 Task: Create a due date automation trigger when advanced on, 2 working days before a card is due add fields with custom field "Resume" set to a date more than 1 working days ago is due at 11:00 AM.
Action: Mouse moved to (1083, 82)
Screenshot: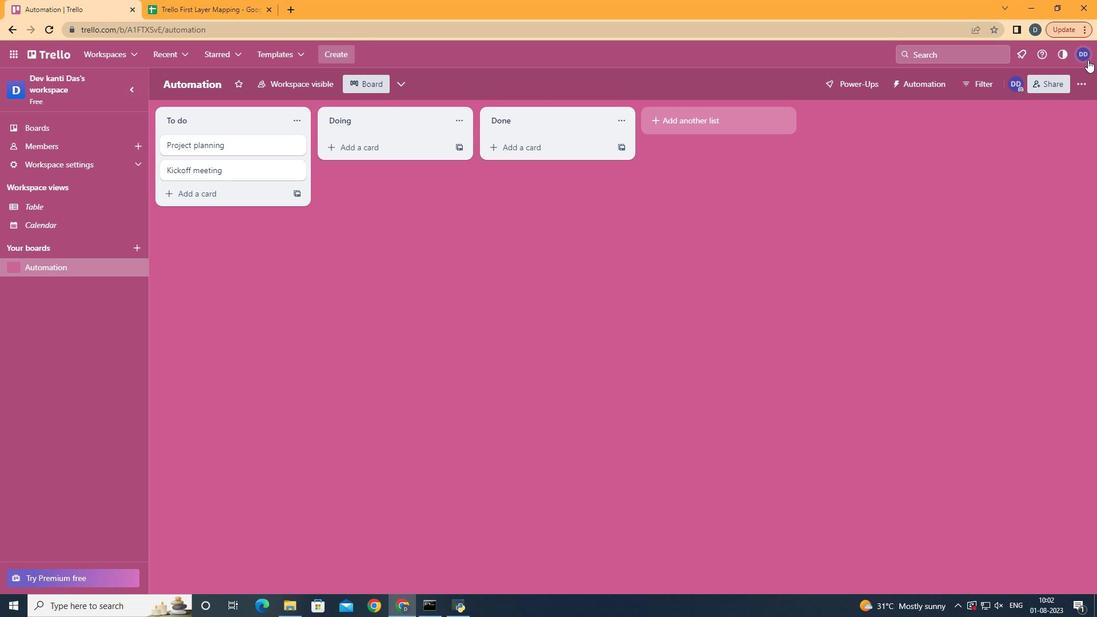 
Action: Mouse pressed left at (1083, 82)
Screenshot: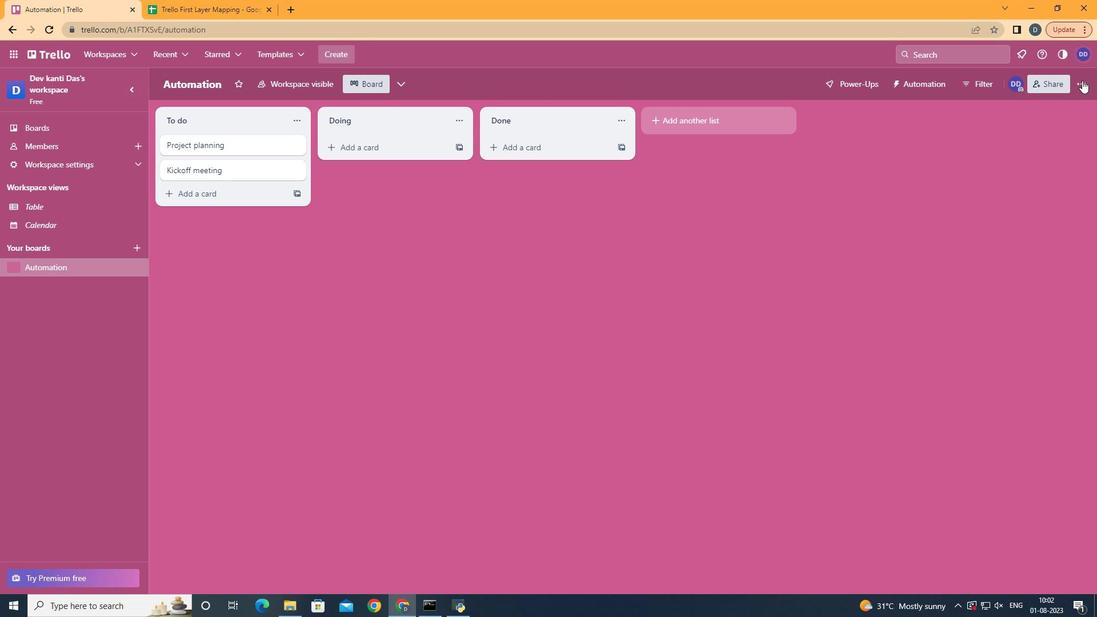 
Action: Mouse moved to (969, 252)
Screenshot: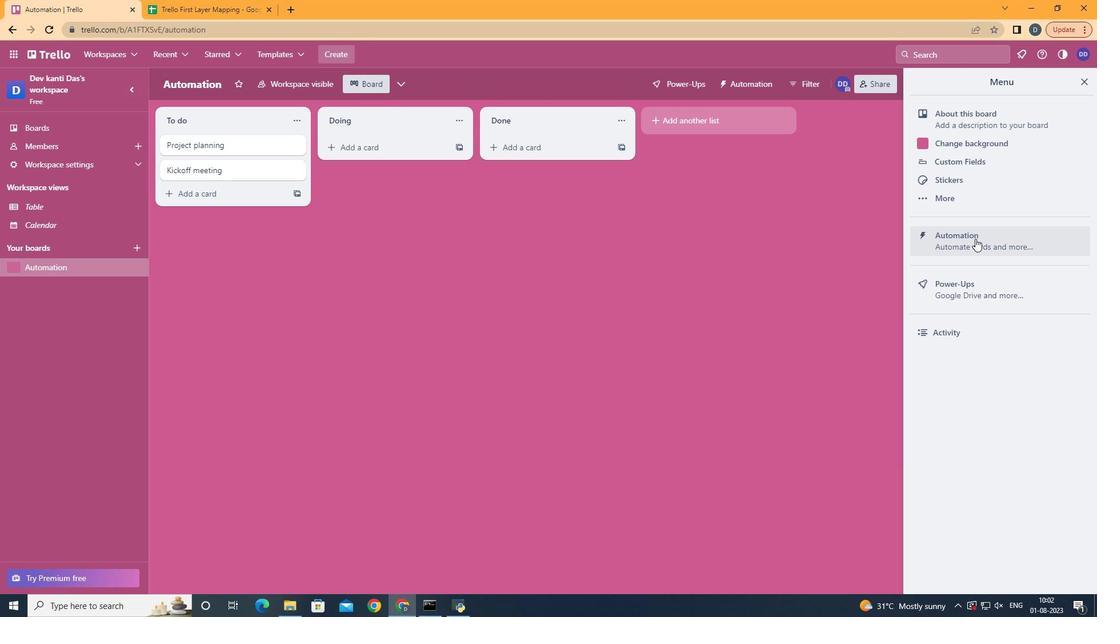 
Action: Mouse pressed left at (969, 252)
Screenshot: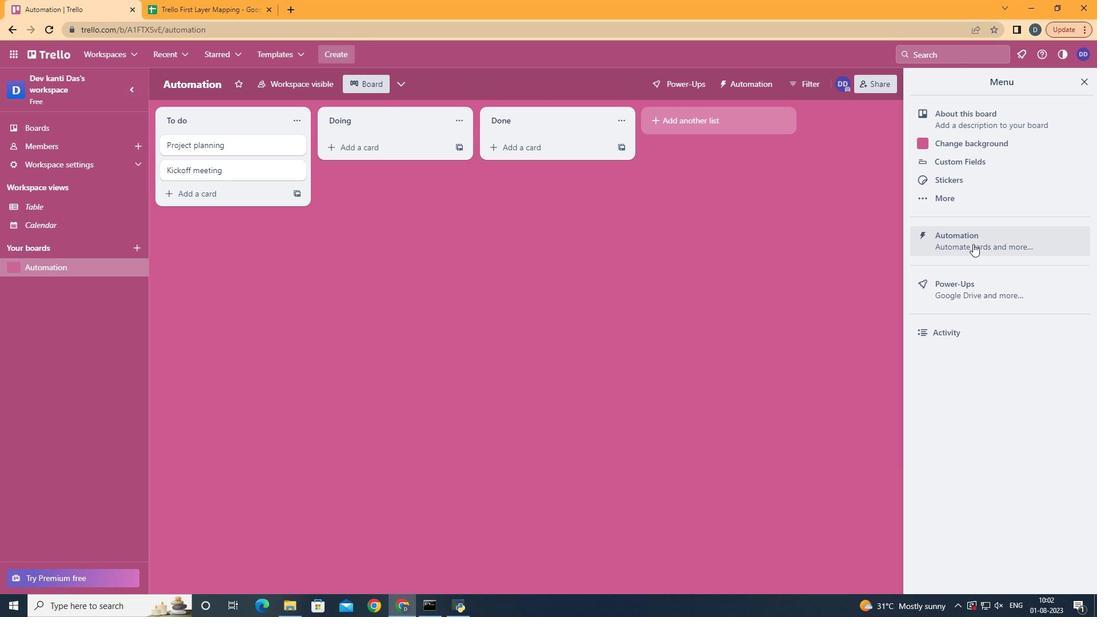 
Action: Mouse moved to (243, 238)
Screenshot: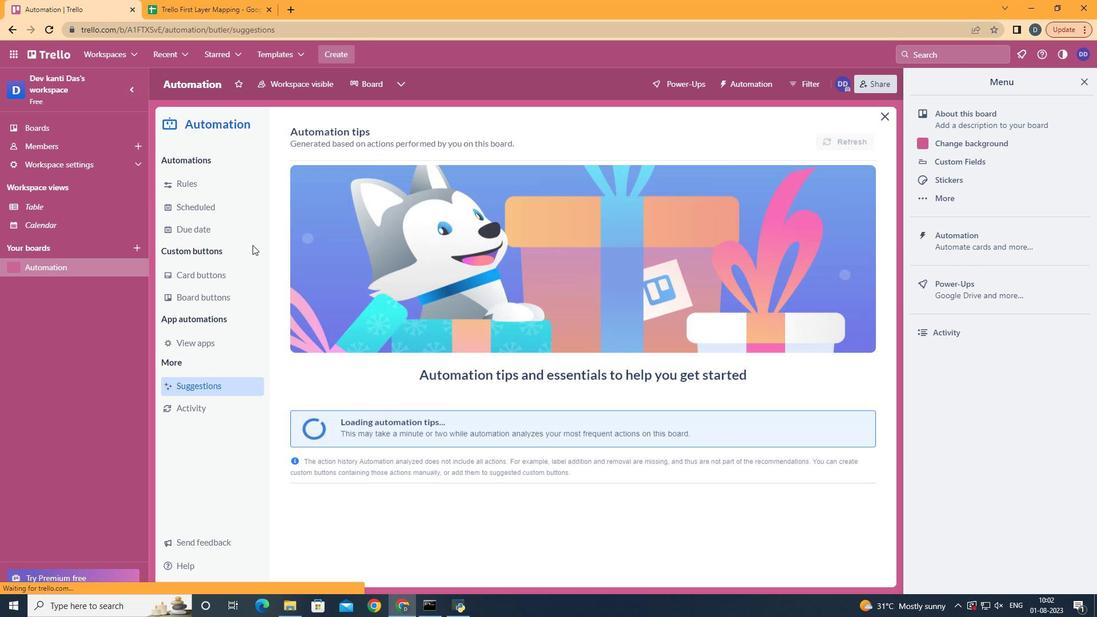 
Action: Mouse pressed left at (243, 238)
Screenshot: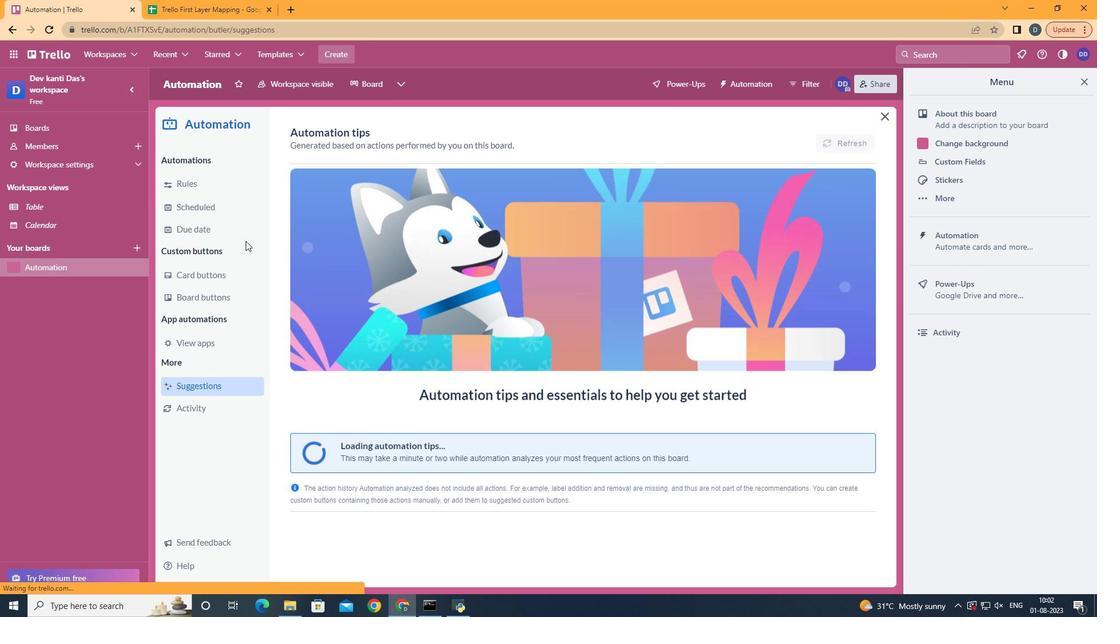 
Action: Mouse moved to (813, 136)
Screenshot: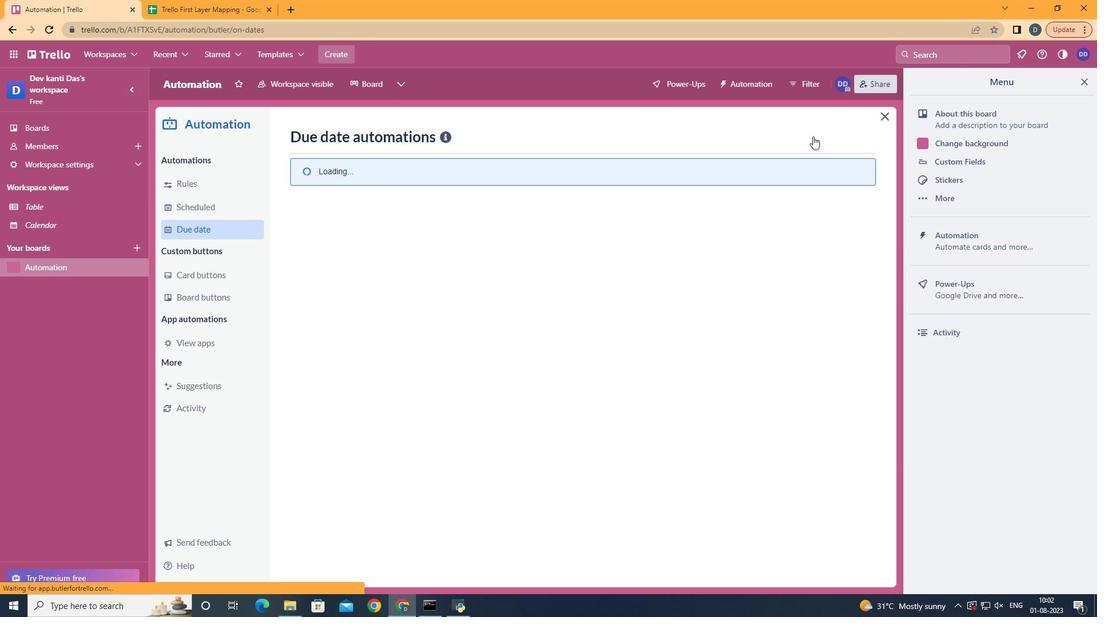 
Action: Mouse pressed left at (813, 136)
Screenshot: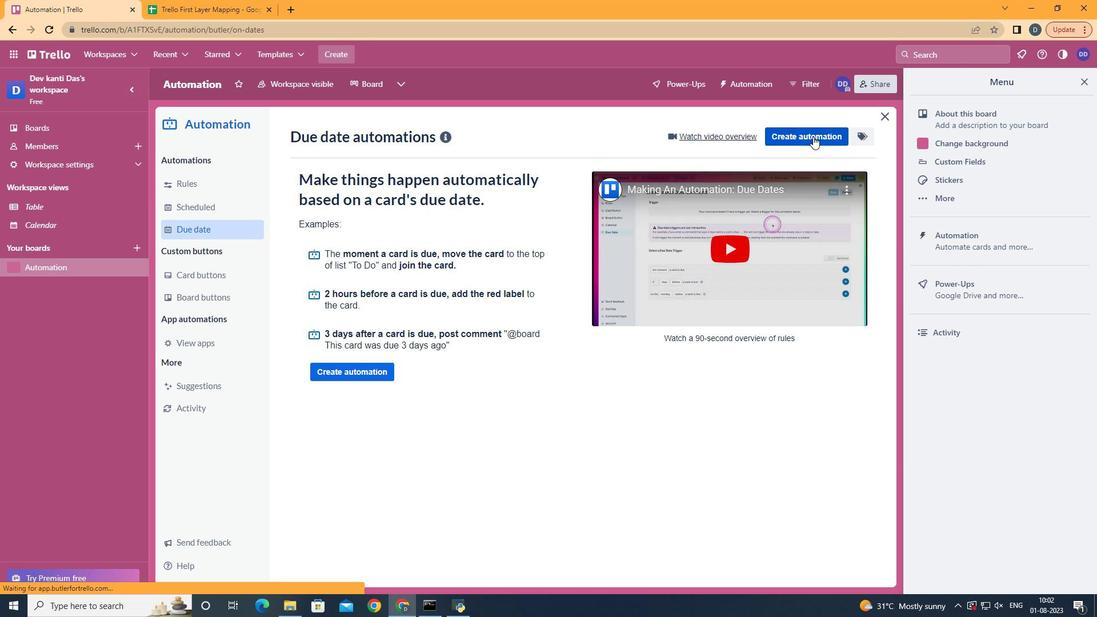 
Action: Mouse moved to (629, 250)
Screenshot: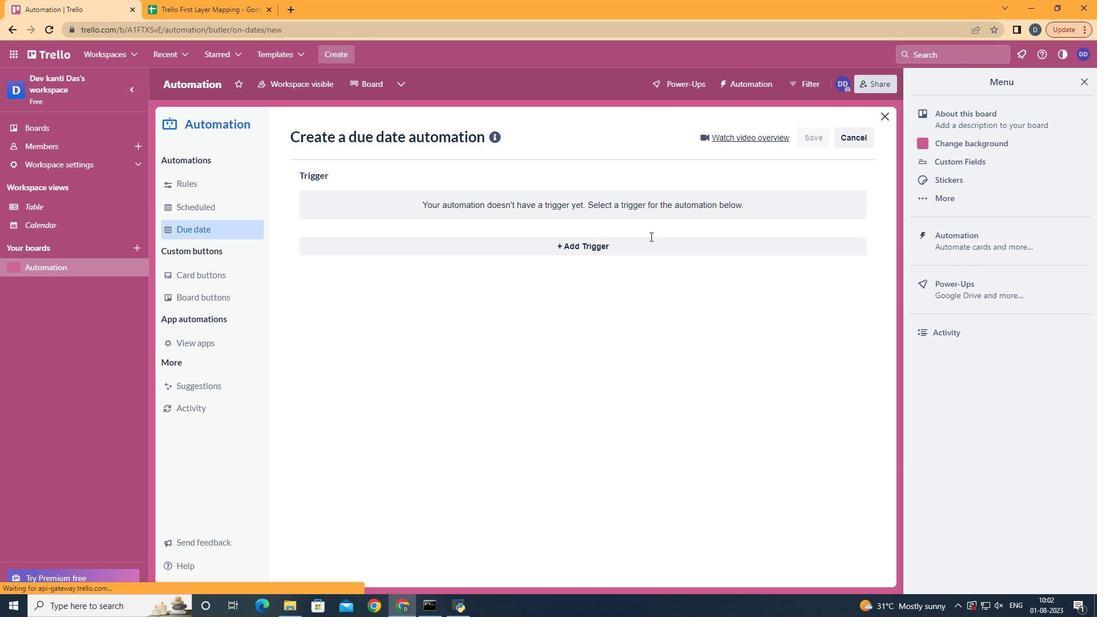 
Action: Mouse pressed left at (629, 250)
Screenshot: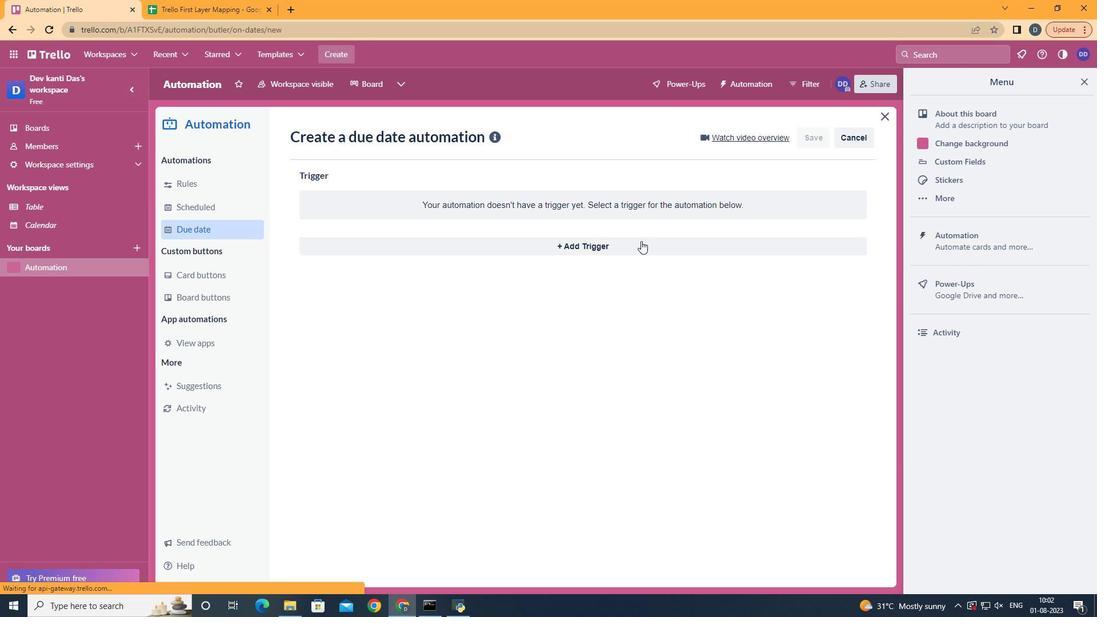 
Action: Mouse moved to (365, 459)
Screenshot: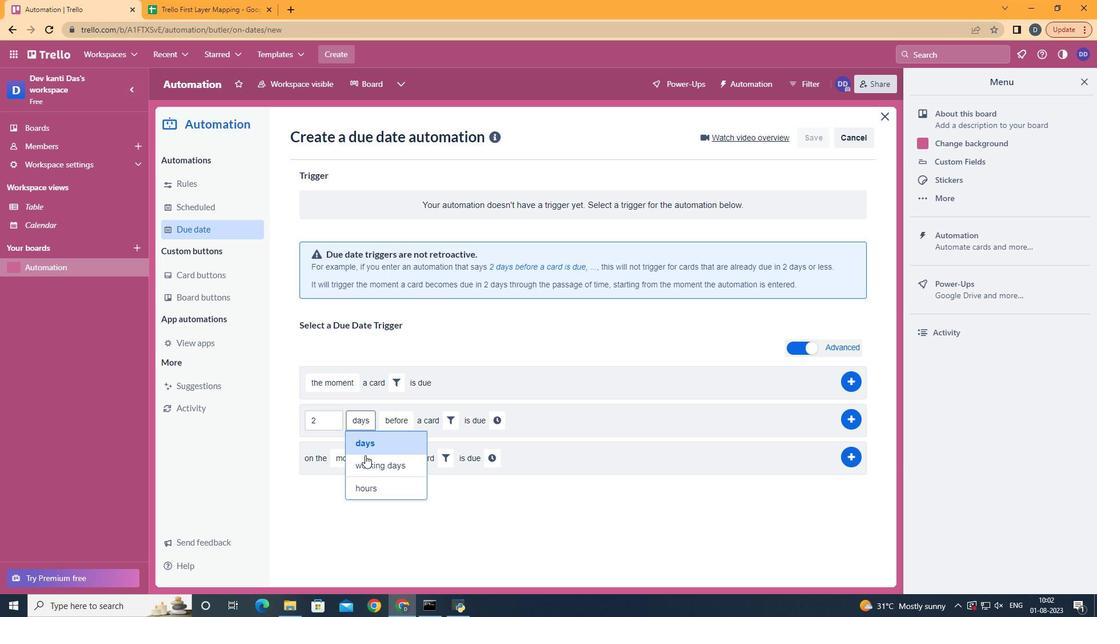 
Action: Mouse pressed left at (365, 459)
Screenshot: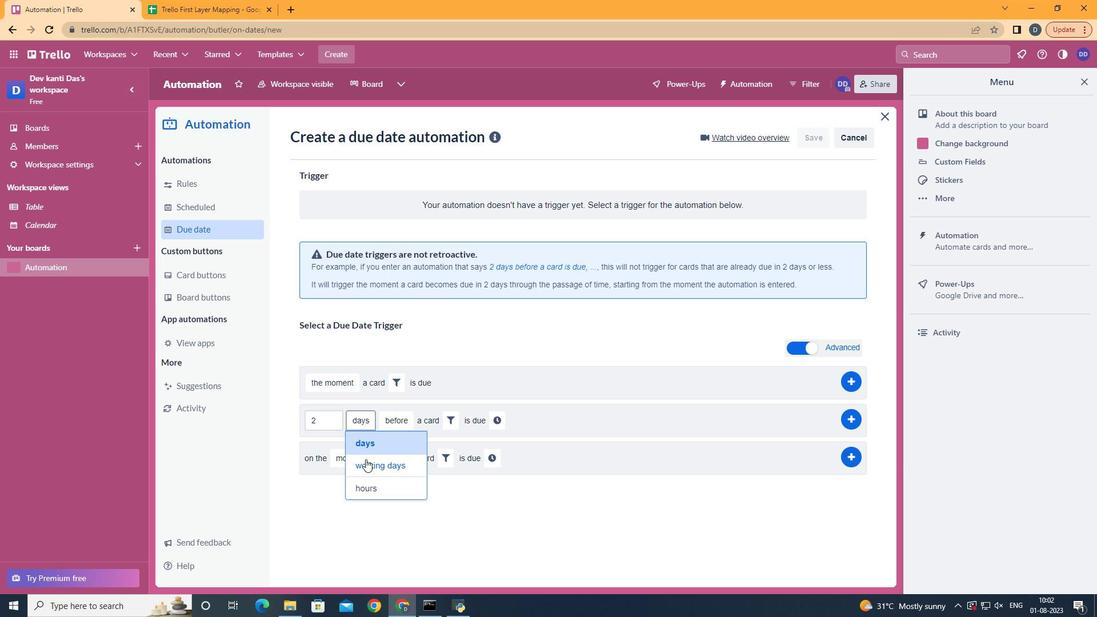 
Action: Mouse moved to (482, 421)
Screenshot: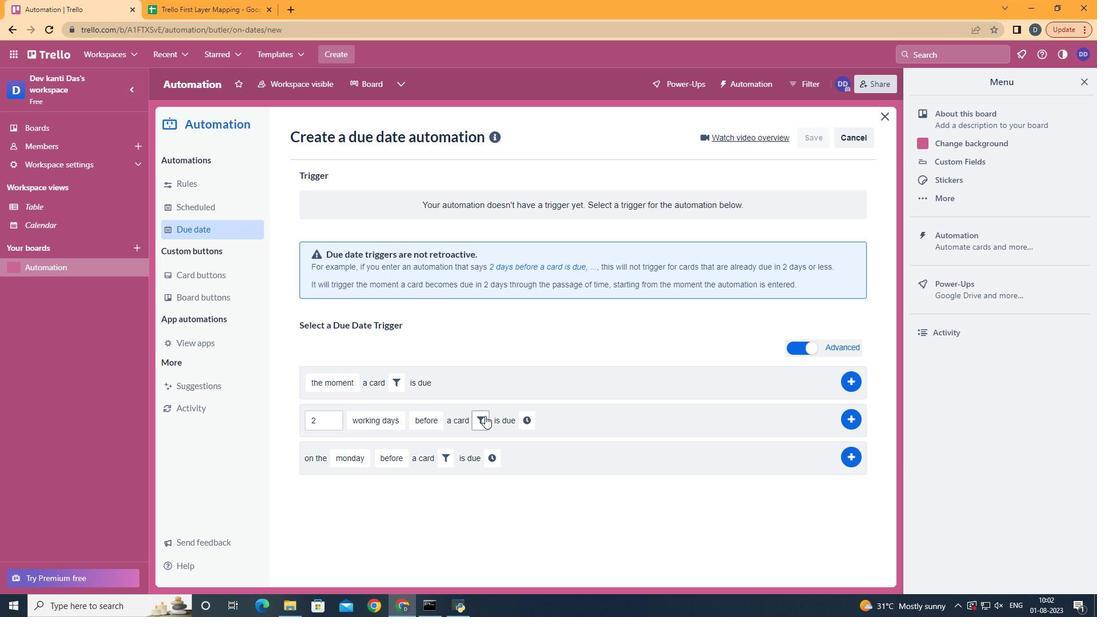 
Action: Mouse pressed left at (482, 421)
Screenshot: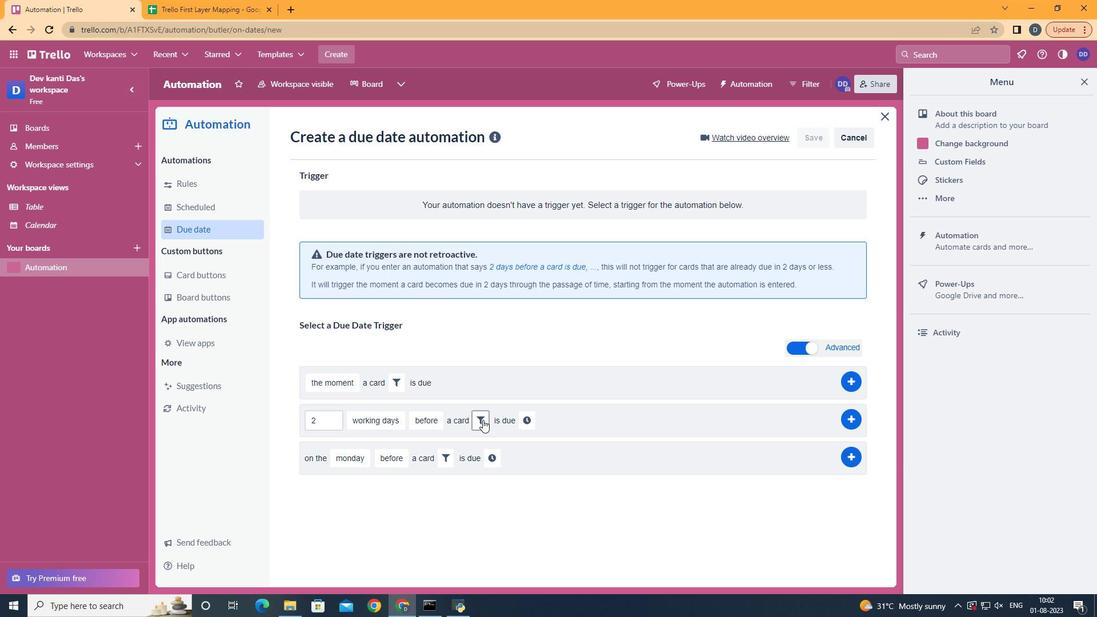 
Action: Mouse moved to (659, 454)
Screenshot: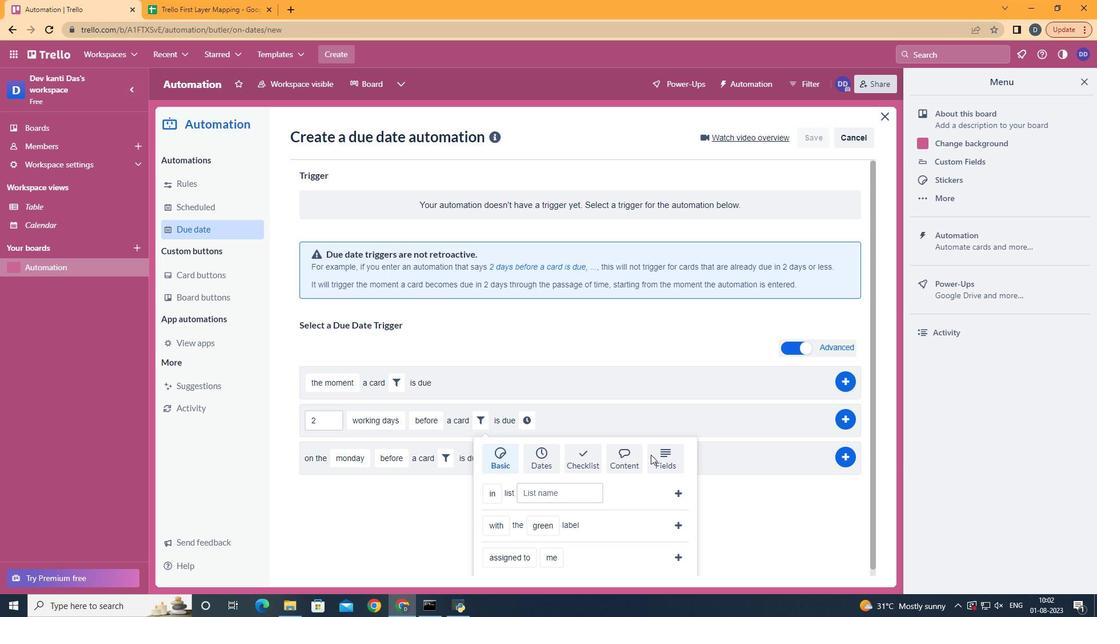 
Action: Mouse pressed left at (659, 454)
Screenshot: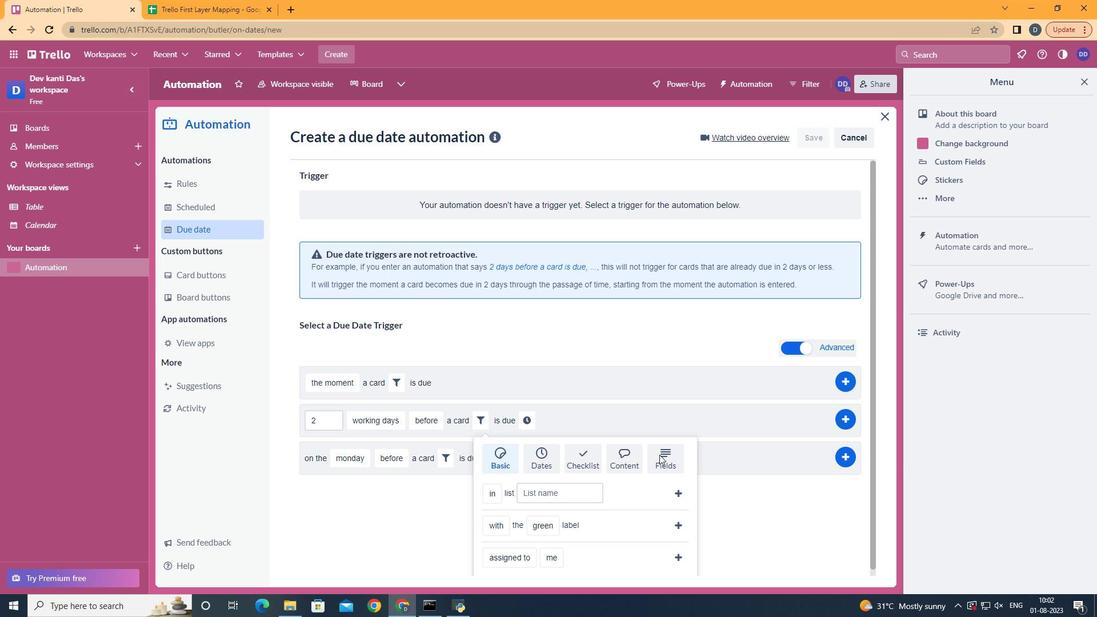 
Action: Mouse scrolled (659, 454) with delta (0, 0)
Screenshot: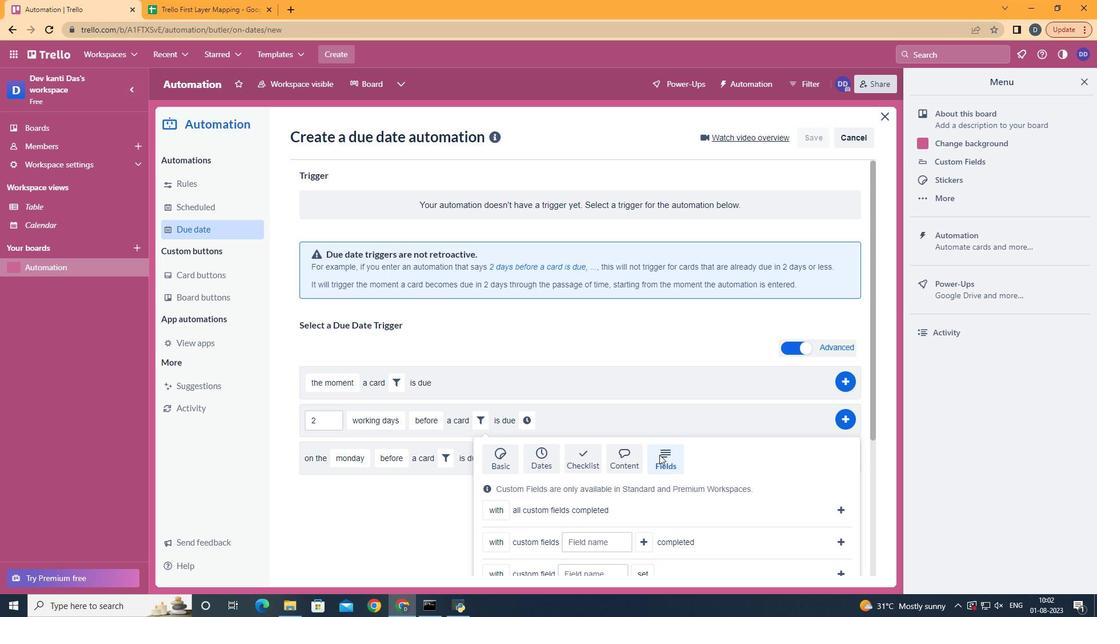 
Action: Mouse scrolled (659, 454) with delta (0, 0)
Screenshot: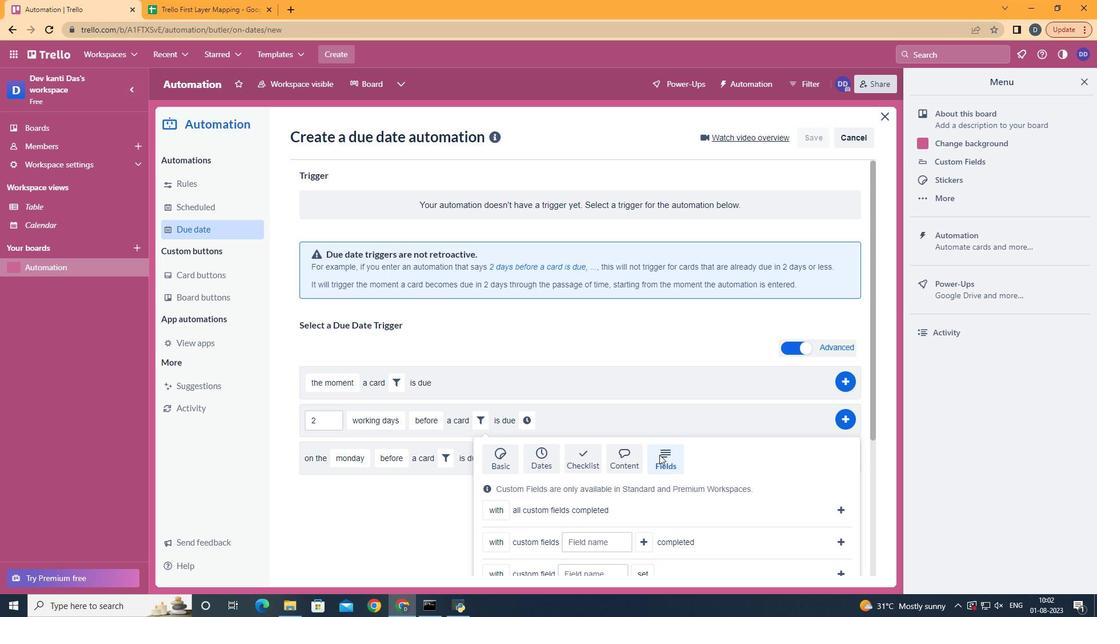 
Action: Mouse scrolled (659, 454) with delta (0, 0)
Screenshot: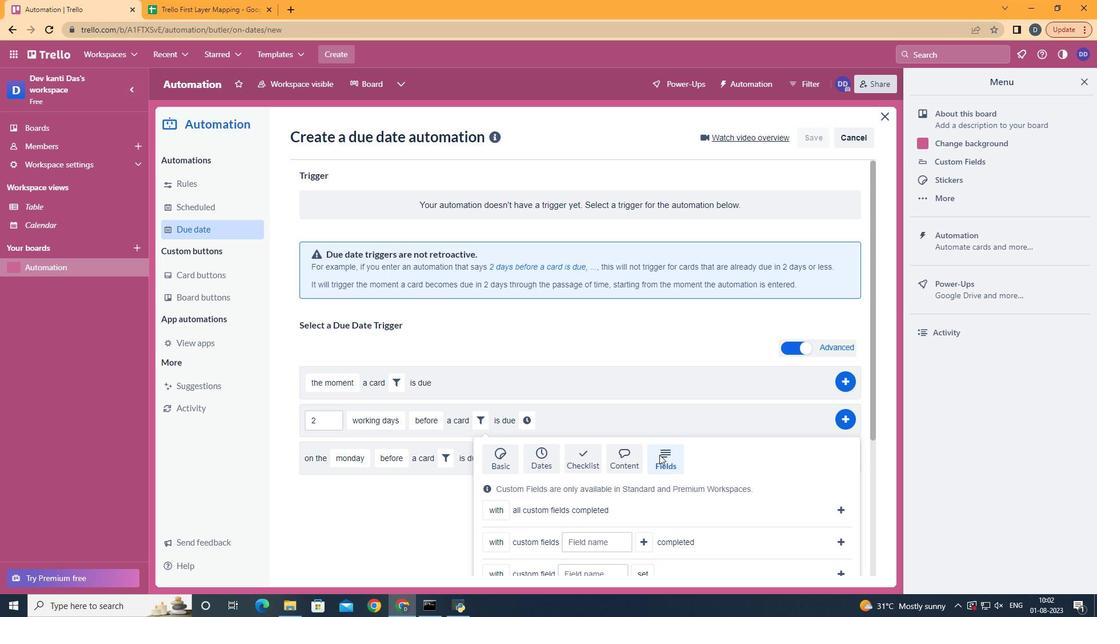 
Action: Mouse scrolled (659, 454) with delta (0, 0)
Screenshot: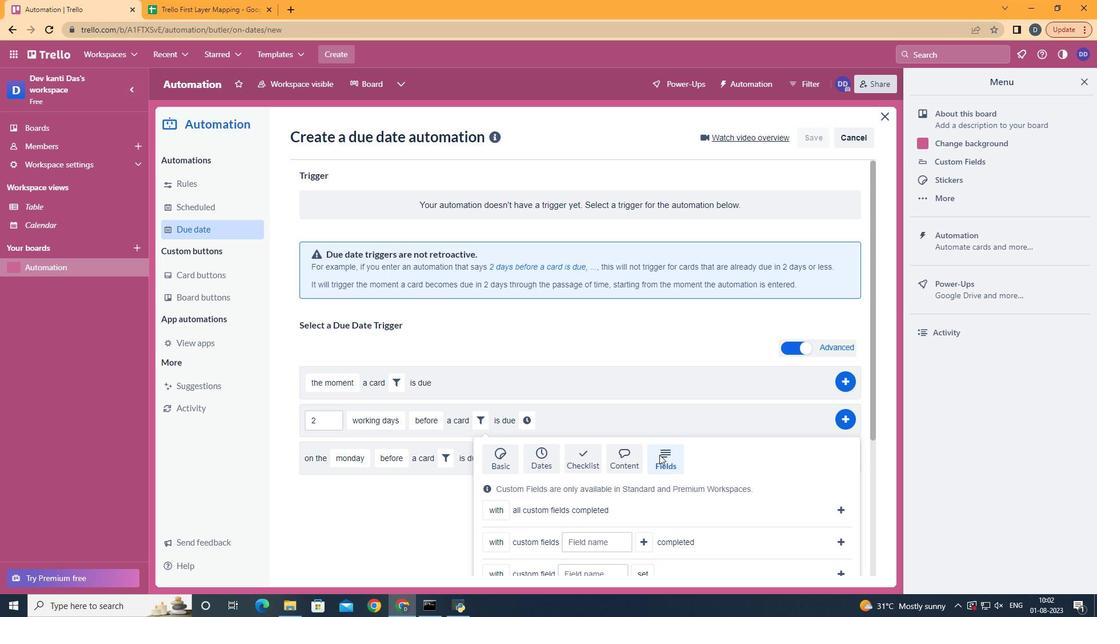 
Action: Mouse scrolled (659, 454) with delta (0, 0)
Screenshot: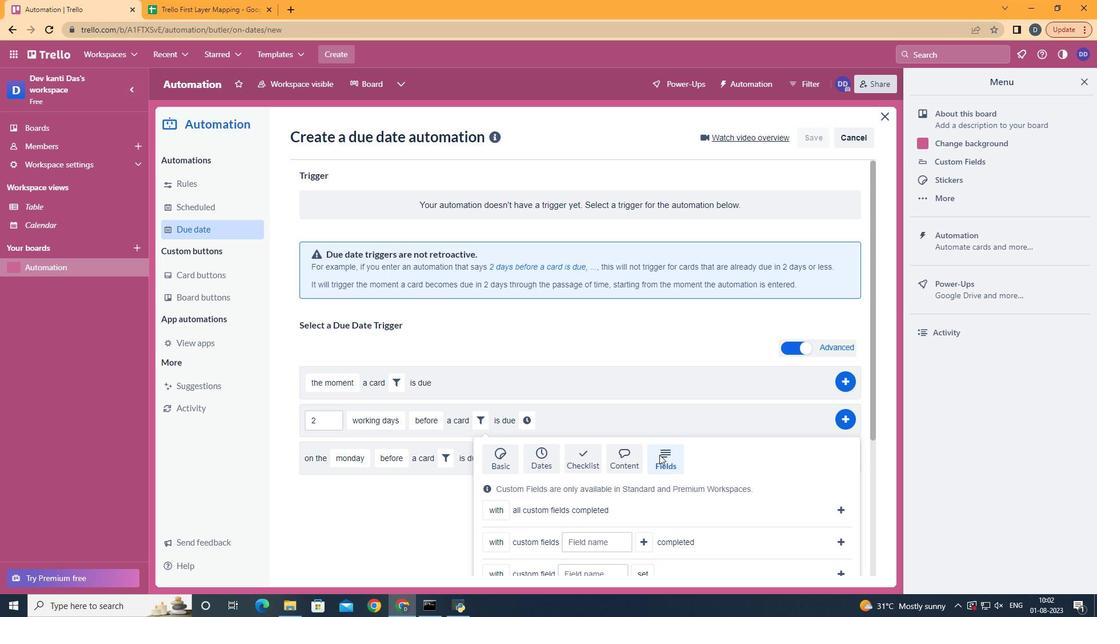 
Action: Mouse moved to (508, 493)
Screenshot: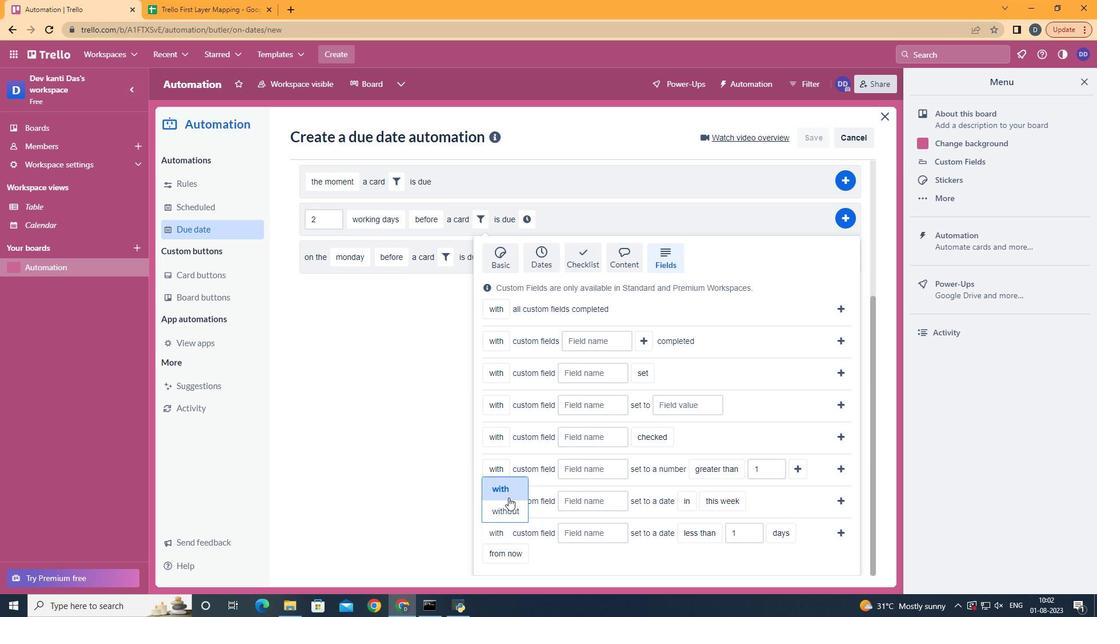 
Action: Mouse pressed left at (508, 493)
Screenshot: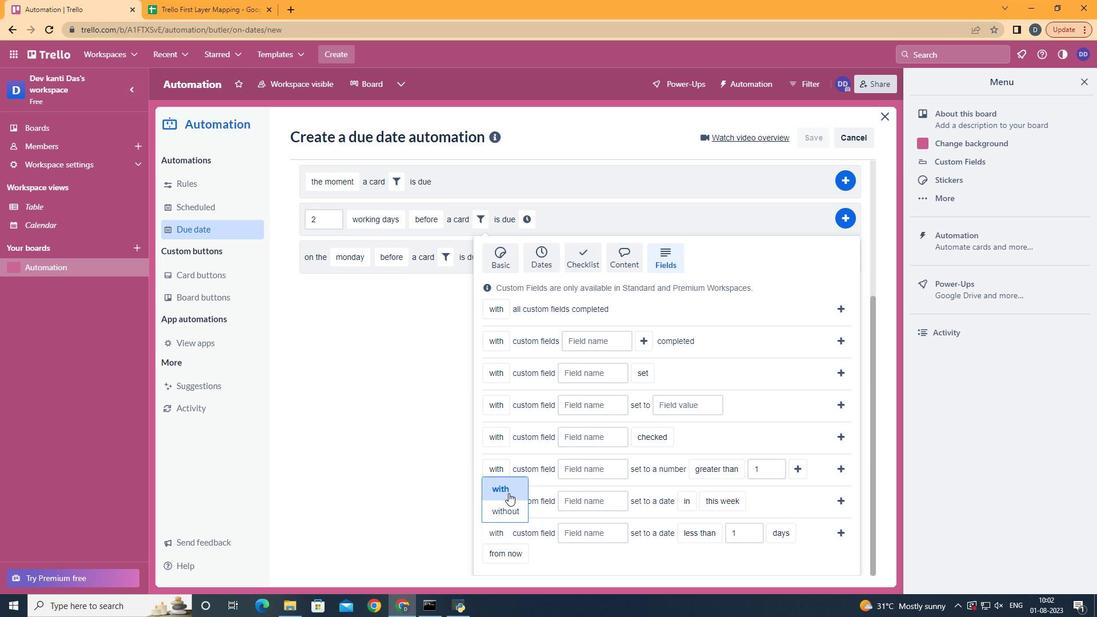 
Action: Mouse moved to (596, 534)
Screenshot: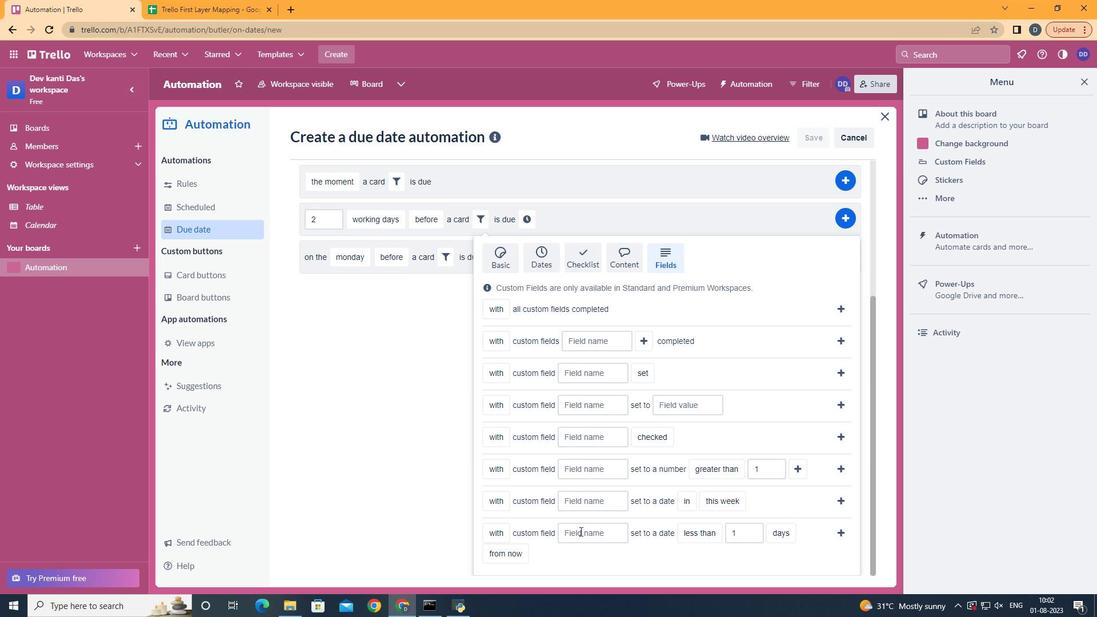 
Action: Mouse pressed left at (596, 534)
Screenshot: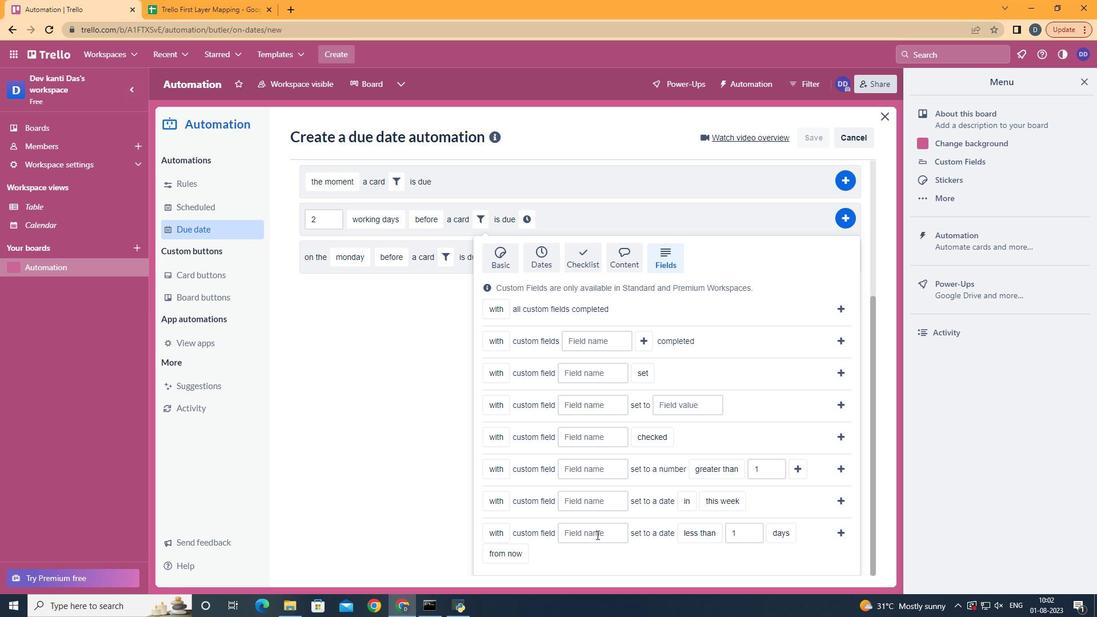 
Action: Key pressed <Key.shift>Resume
Screenshot: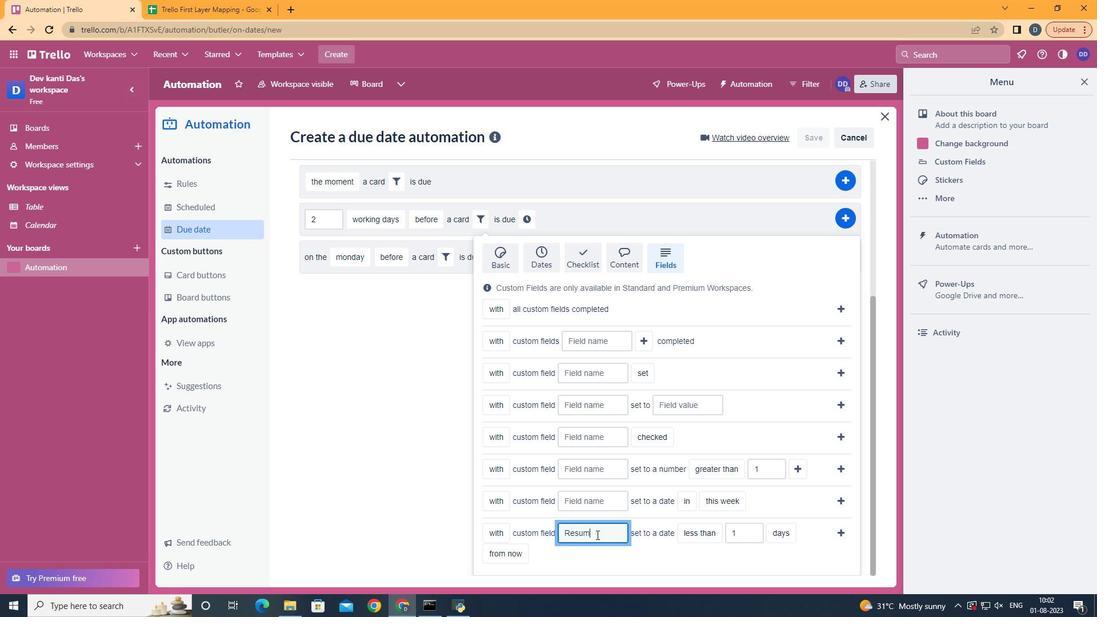 
Action: Mouse moved to (709, 485)
Screenshot: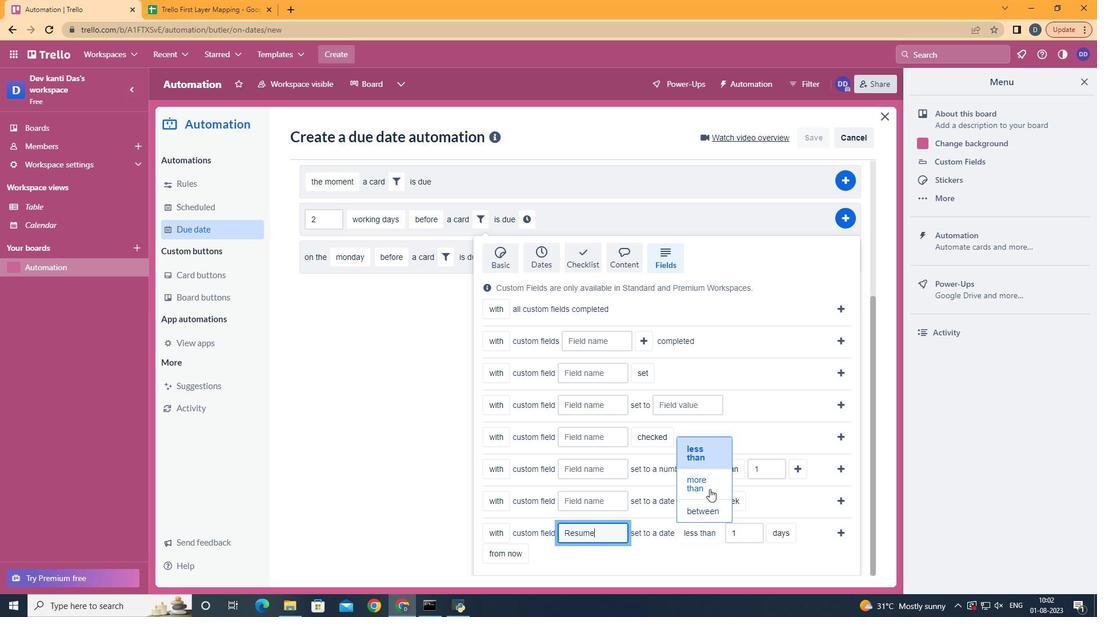 
Action: Mouse pressed left at (709, 485)
Screenshot: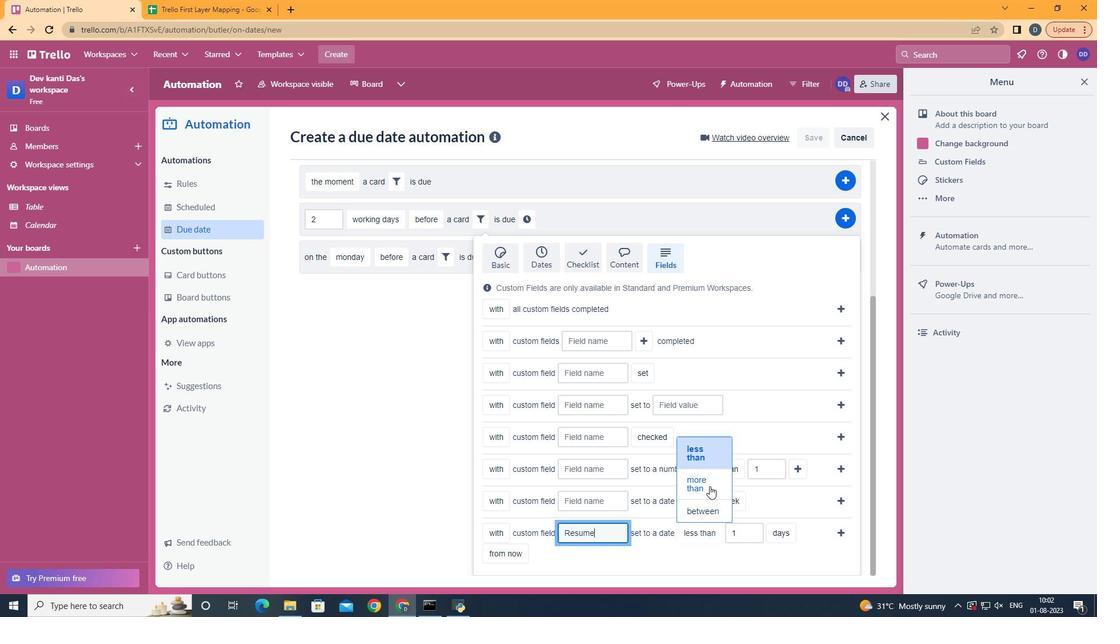 
Action: Mouse moved to (794, 514)
Screenshot: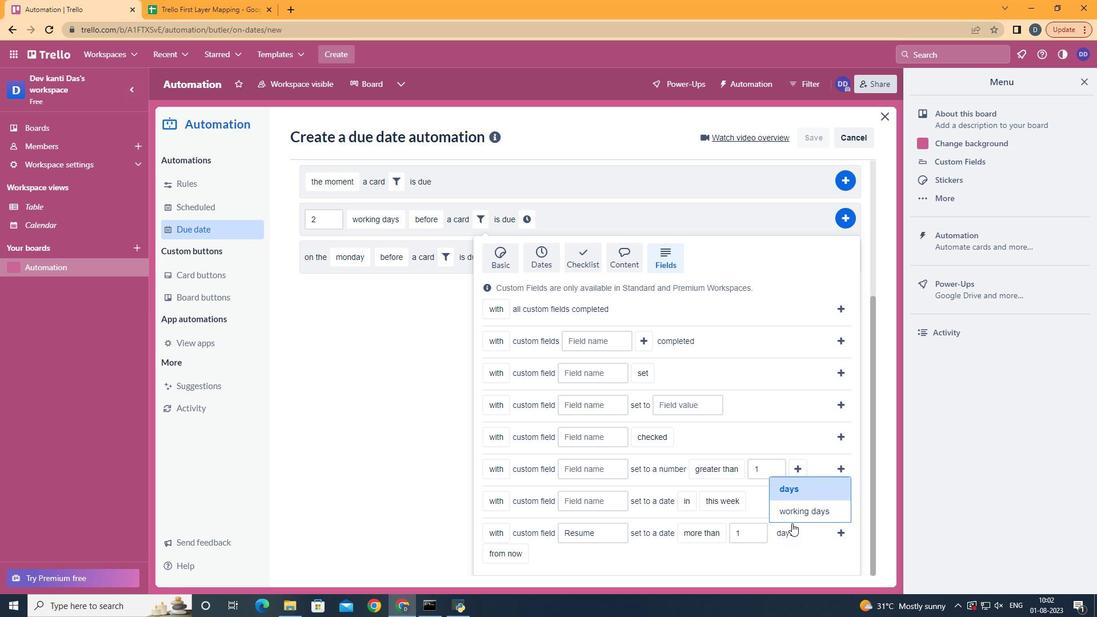 
Action: Mouse pressed left at (794, 514)
Screenshot: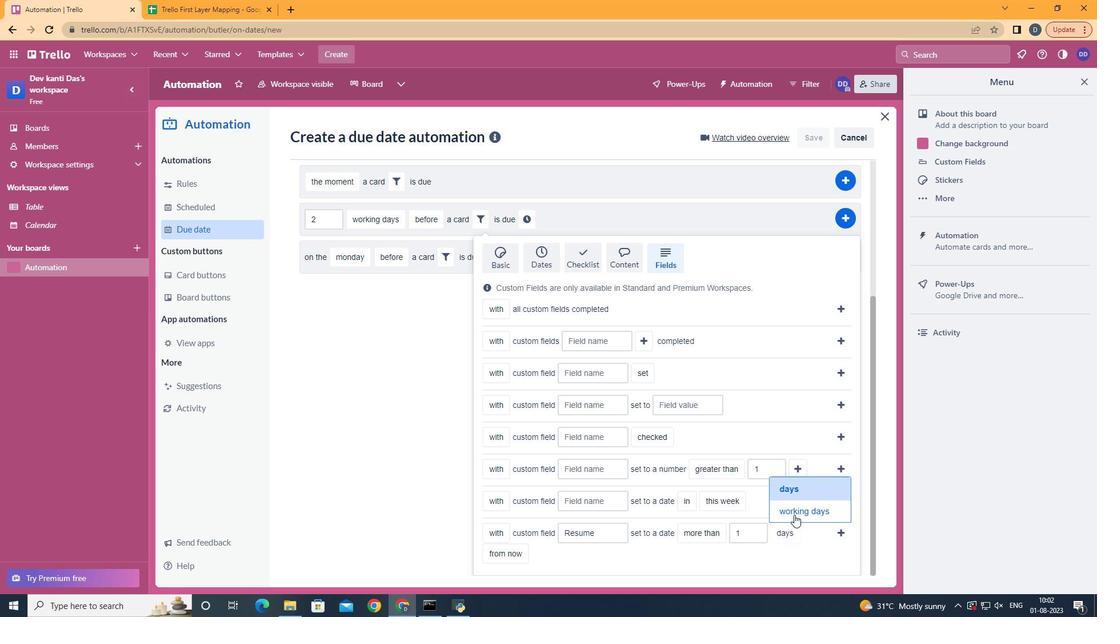 
Action: Mouse moved to (588, 534)
Screenshot: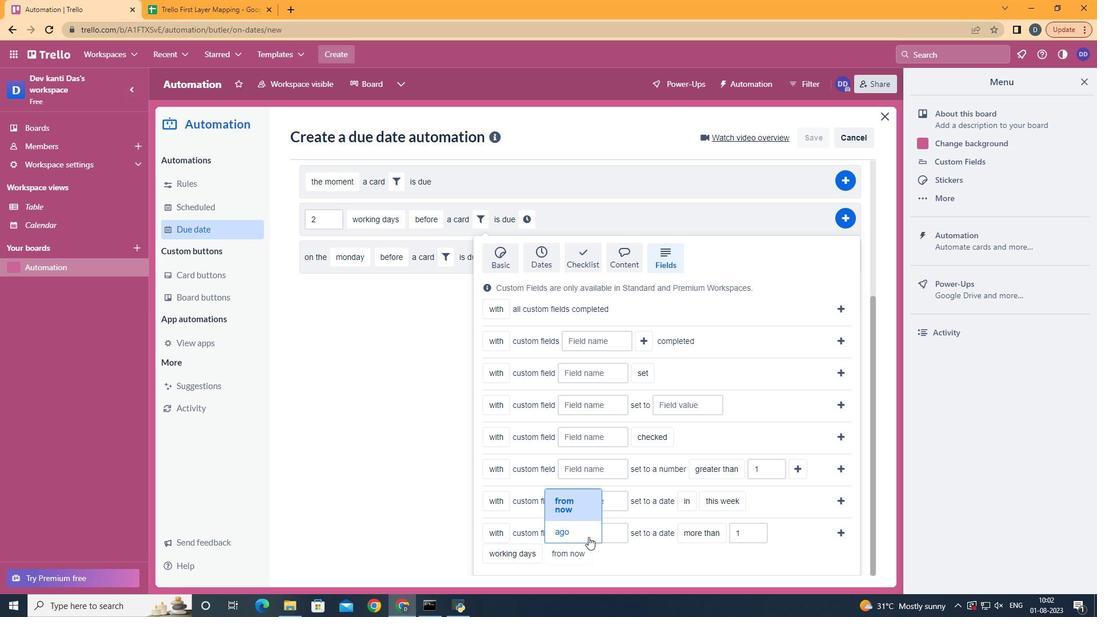 
Action: Mouse pressed left at (588, 534)
Screenshot: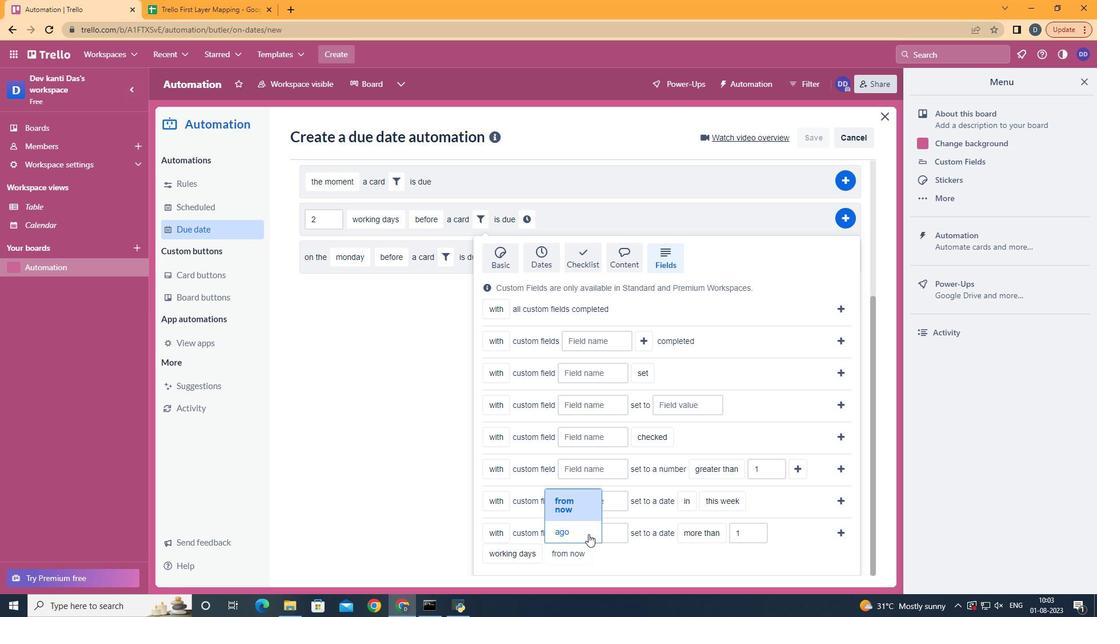 
Action: Mouse moved to (833, 534)
Screenshot: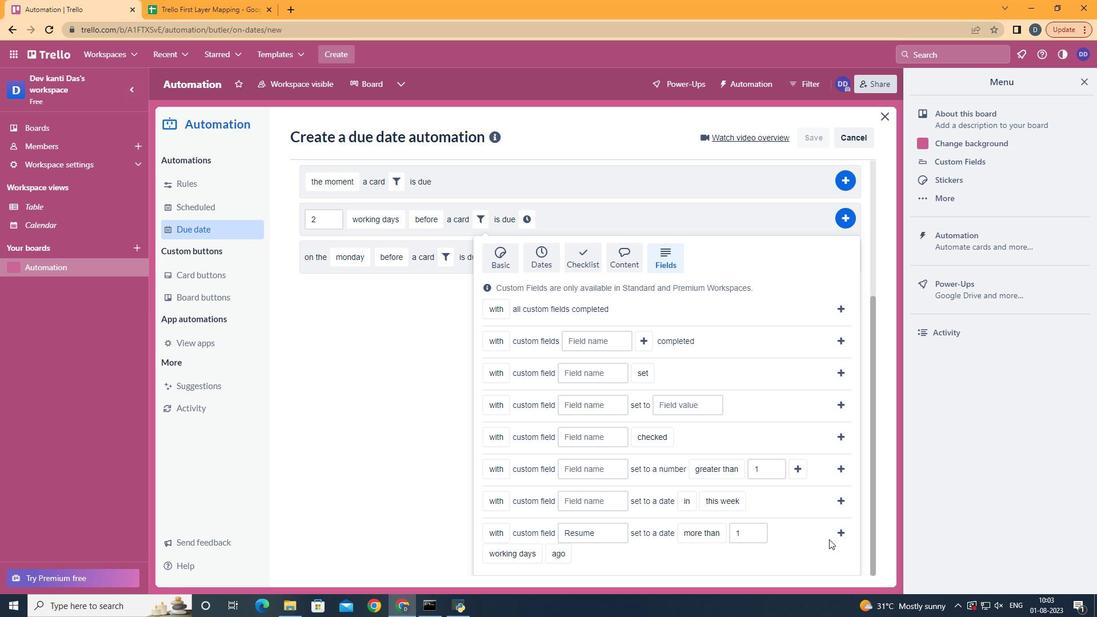 
Action: Mouse pressed left at (833, 534)
Screenshot: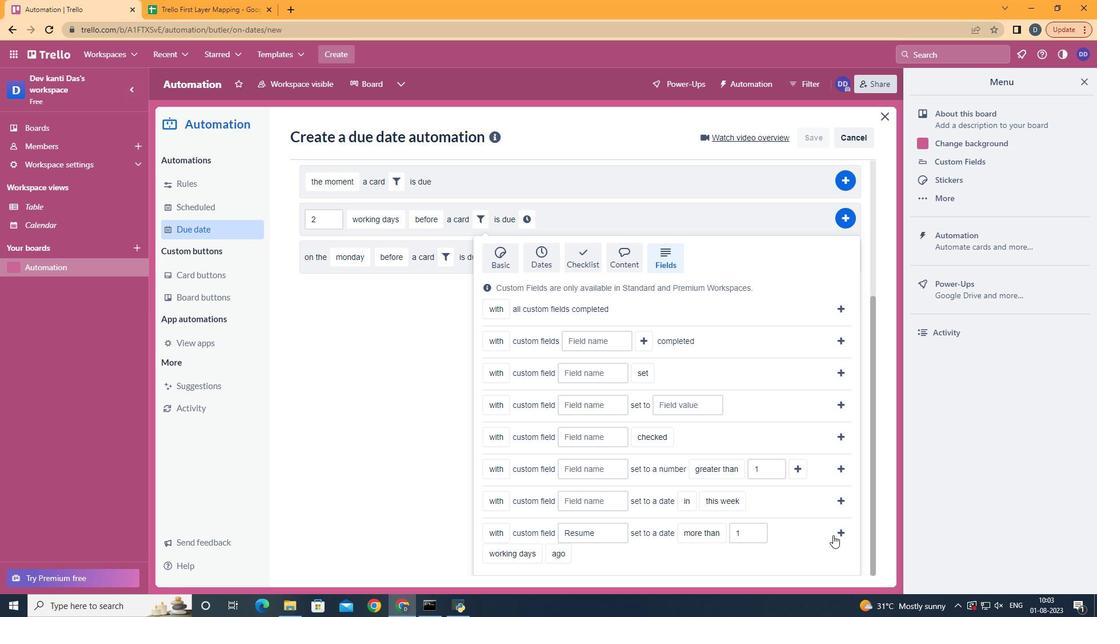 
Action: Mouse moved to (798, 418)
Screenshot: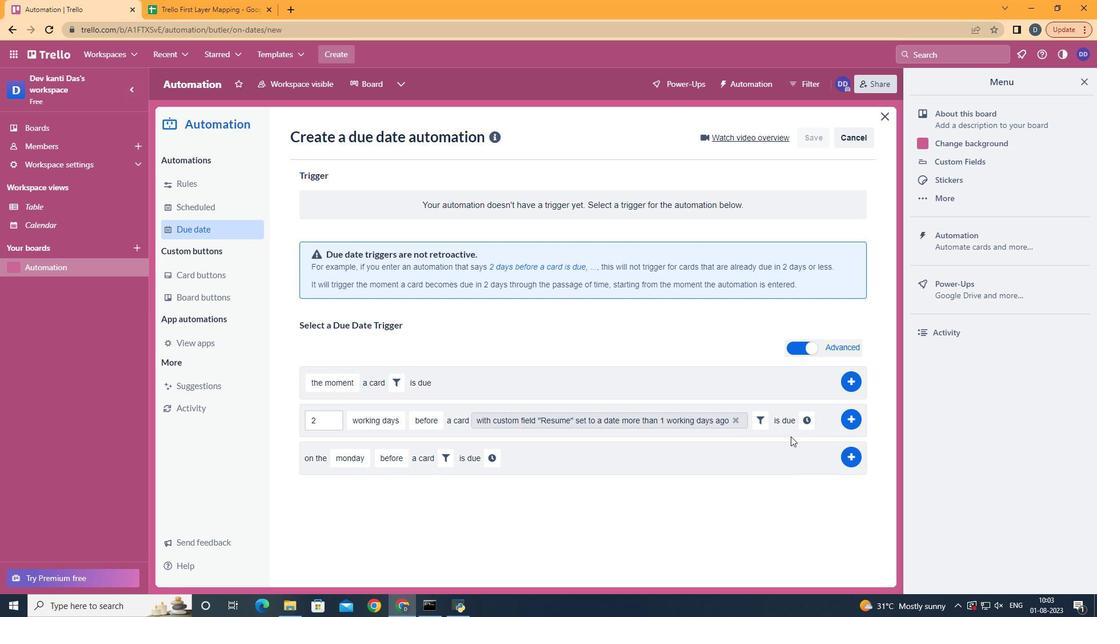 
Action: Mouse pressed left at (798, 418)
Screenshot: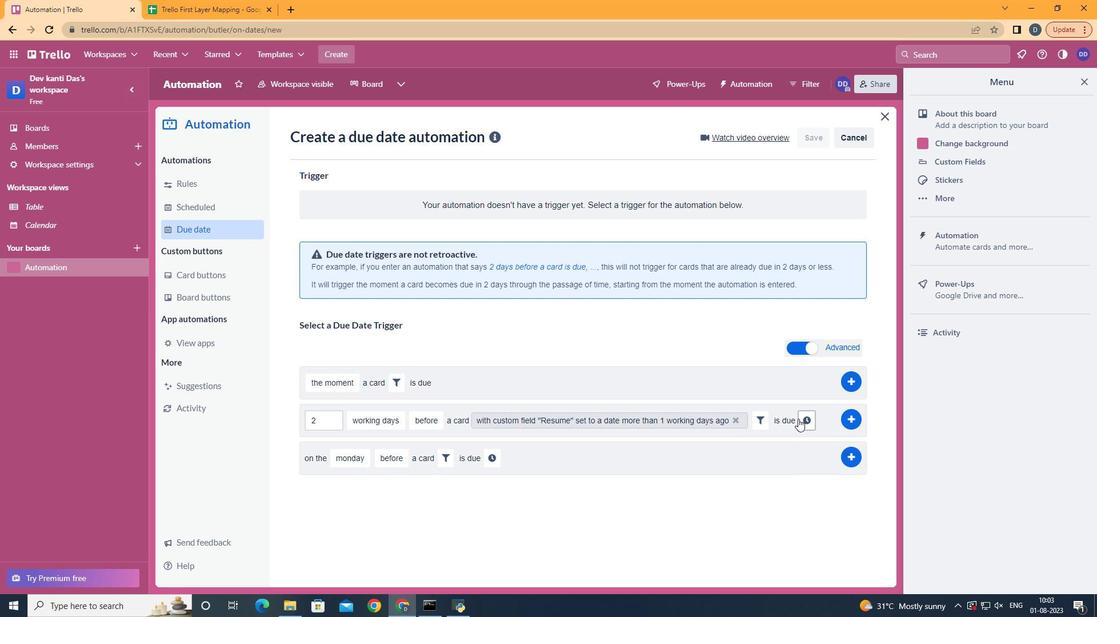 
Action: Mouse moved to (348, 450)
Screenshot: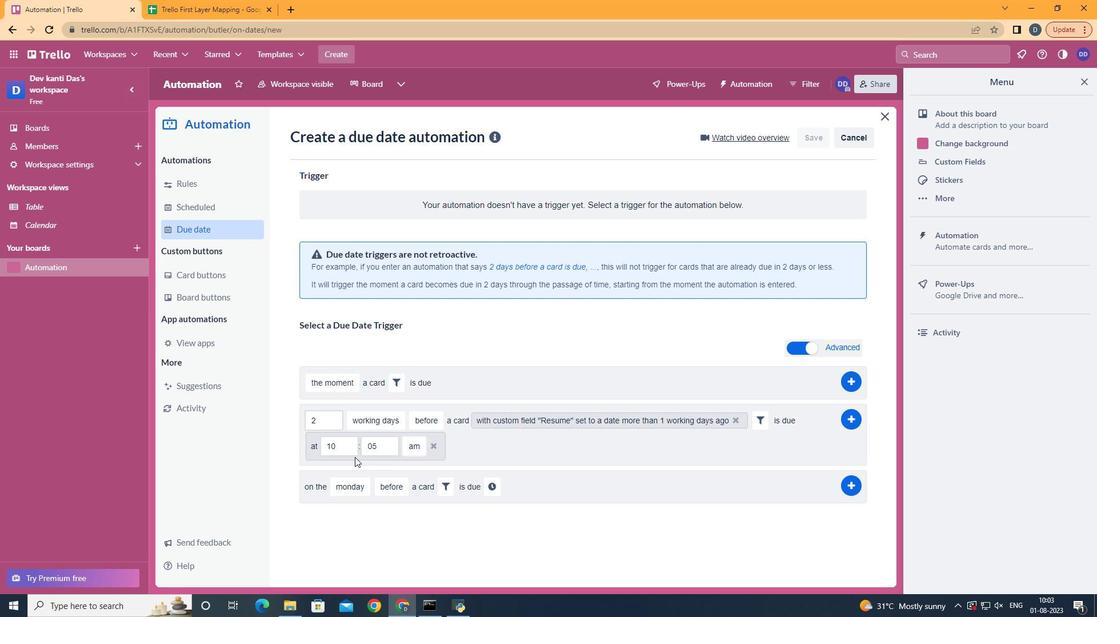 
Action: Mouse pressed left at (348, 450)
Screenshot: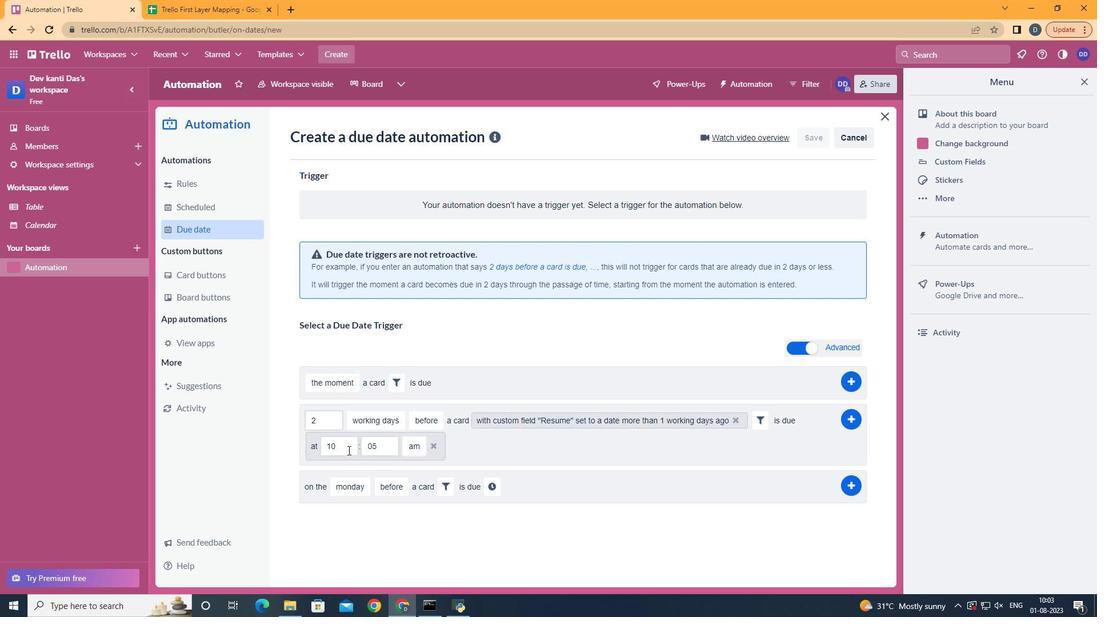 
Action: Key pressed <Key.backspace>1
Screenshot: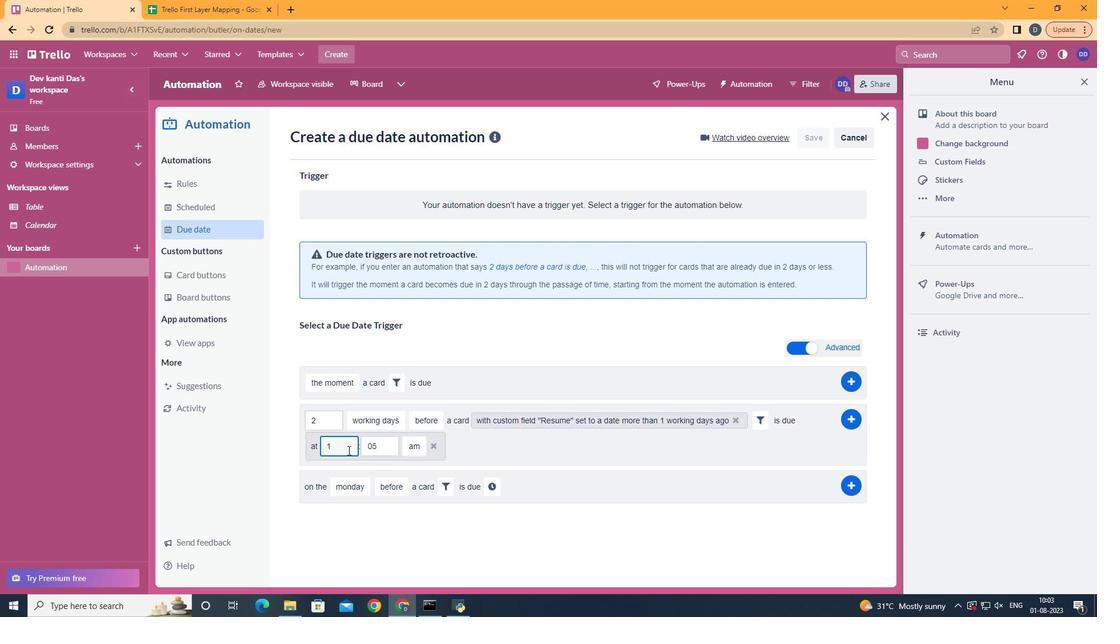 
Action: Mouse moved to (385, 445)
Screenshot: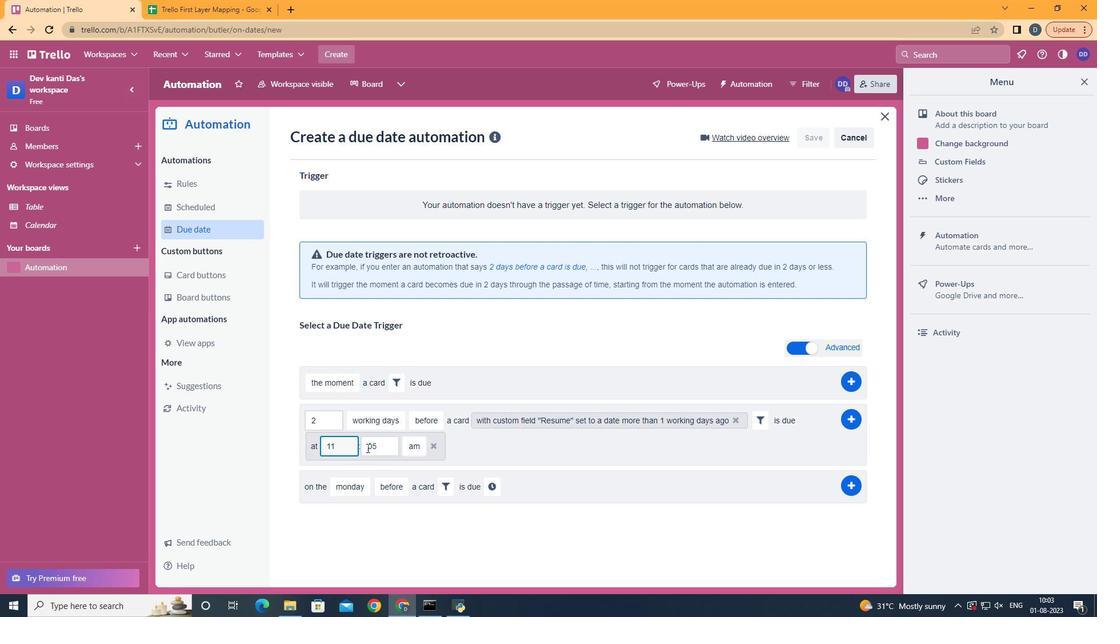 
Action: Mouse pressed left at (385, 445)
Screenshot: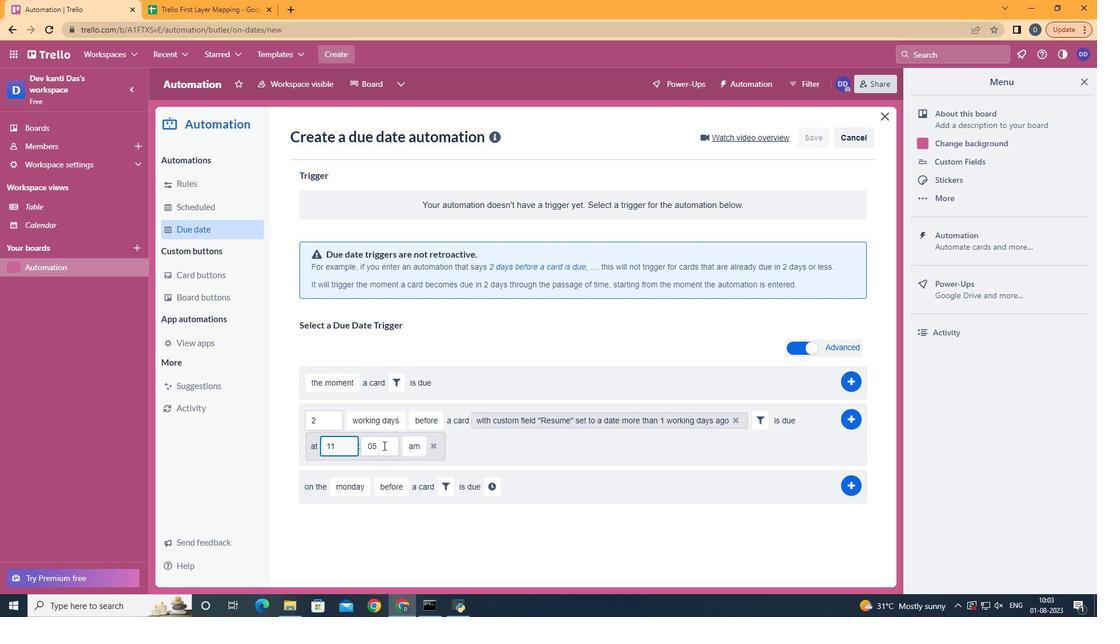 
Action: Key pressed <Key.backspace>0
Screenshot: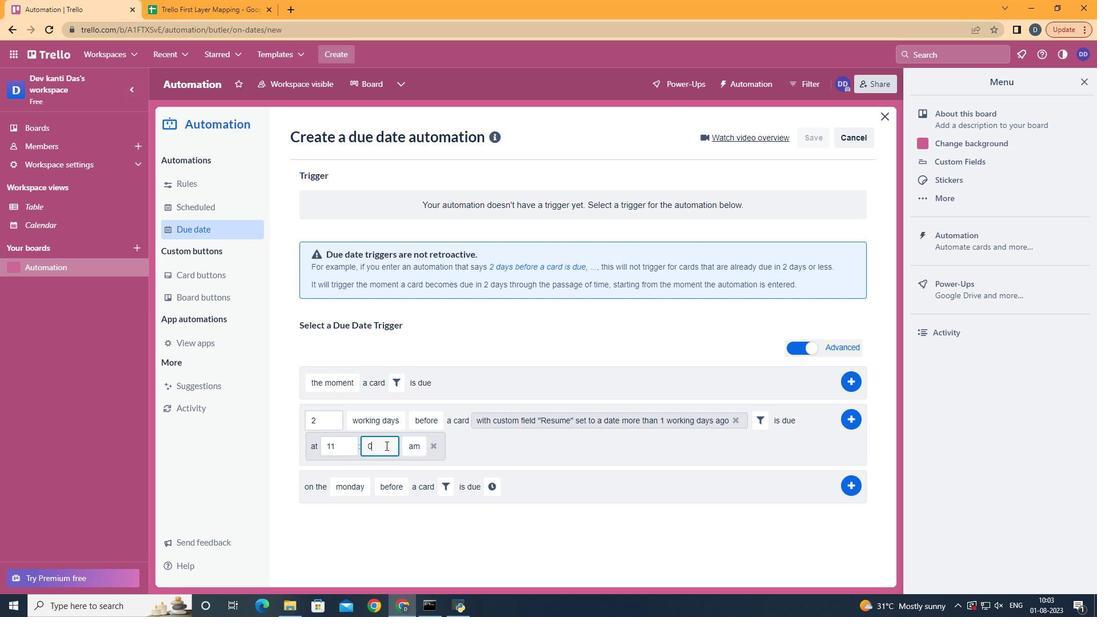 
Action: Mouse moved to (858, 420)
Screenshot: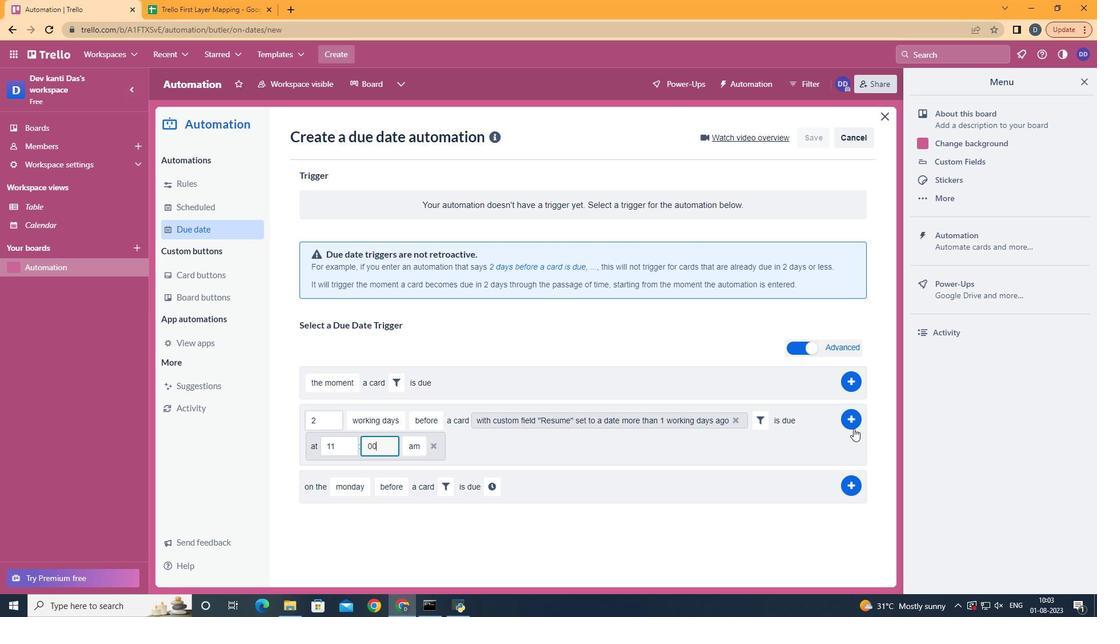 
Action: Mouse pressed left at (858, 420)
Screenshot: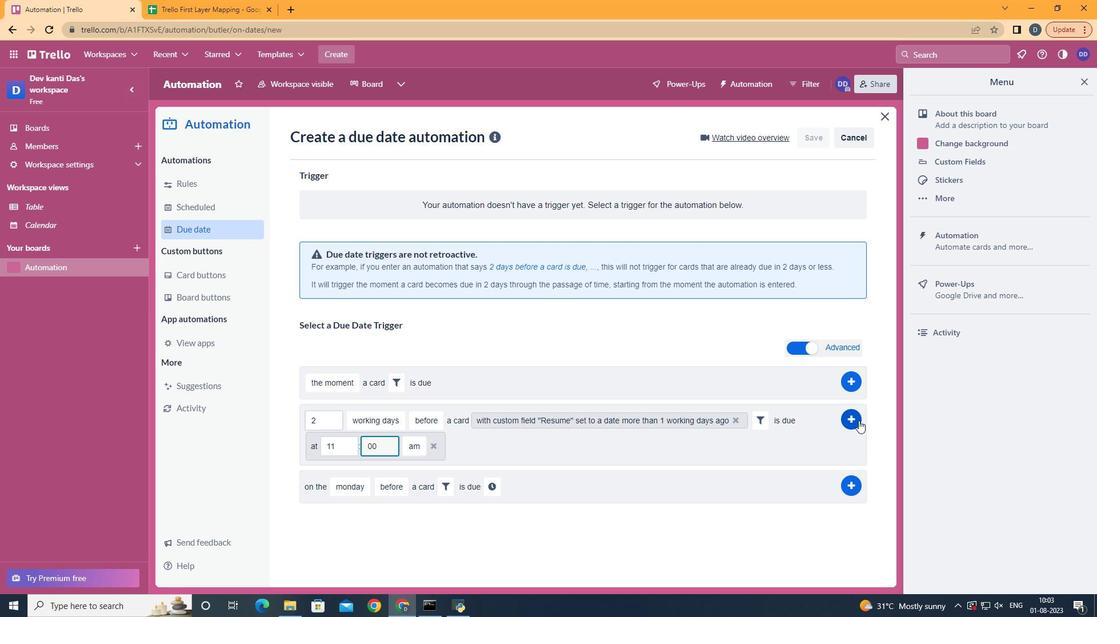 
Action: Mouse moved to (714, 341)
Screenshot: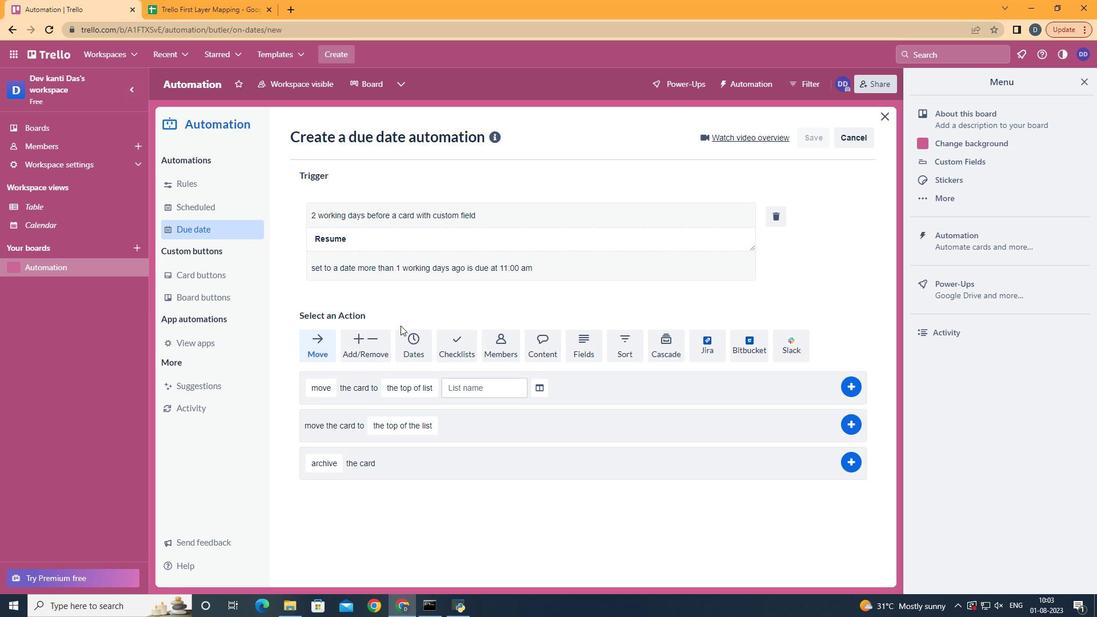 
